 Task: Add a condition where "Description Contains at least one of the following words Agent Attention" in unsolved tickets in your groups.
Action: Mouse moved to (114, 449)
Screenshot: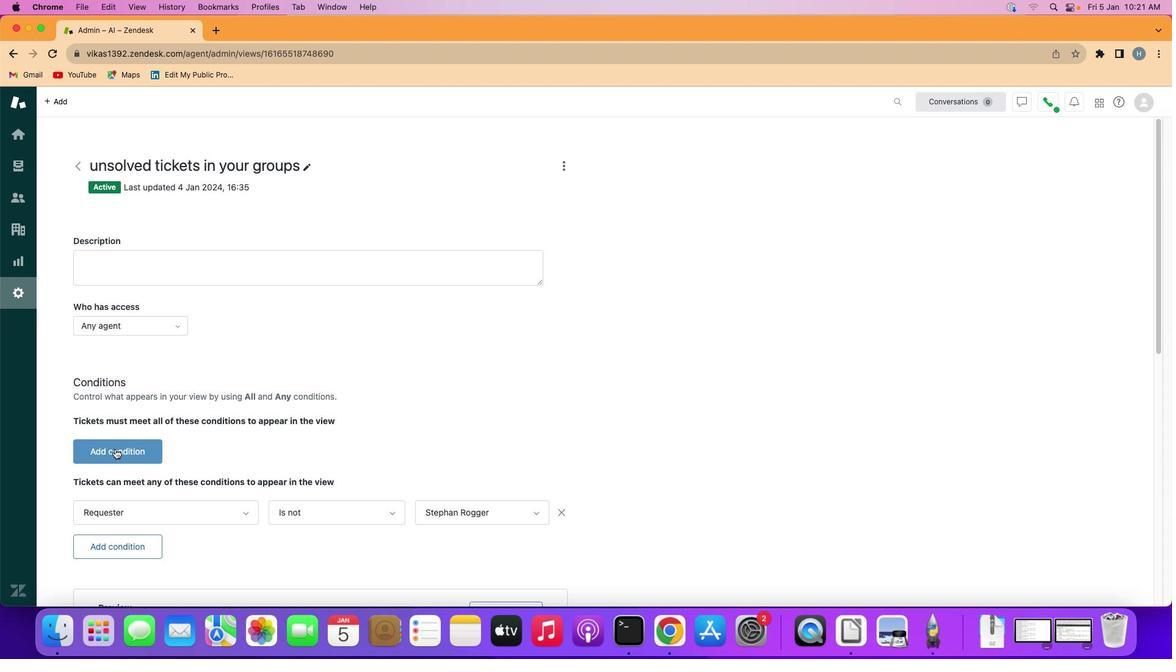 
Action: Mouse pressed left at (114, 449)
Screenshot: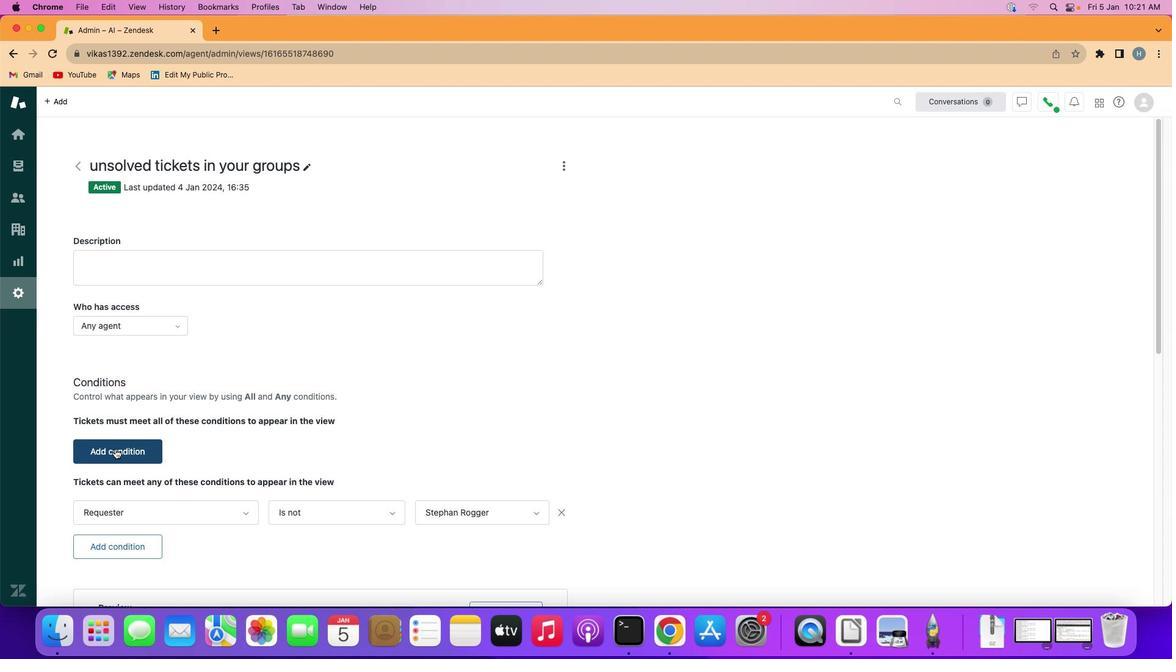 
Action: Mouse moved to (115, 449)
Screenshot: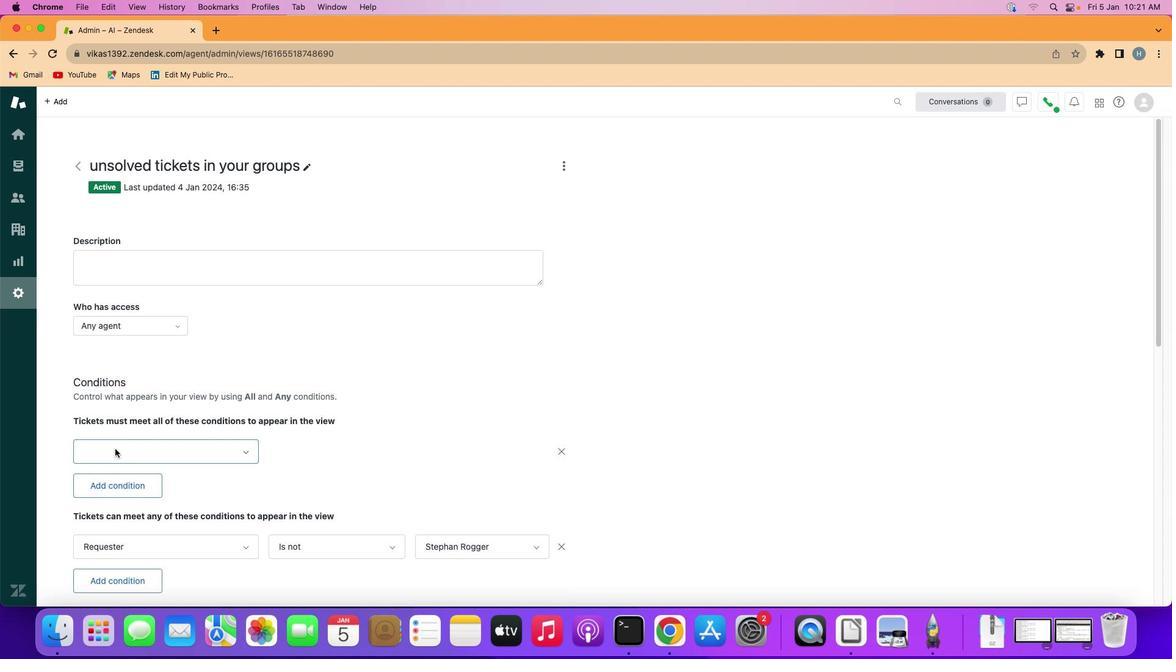 
Action: Mouse pressed left at (115, 449)
Screenshot: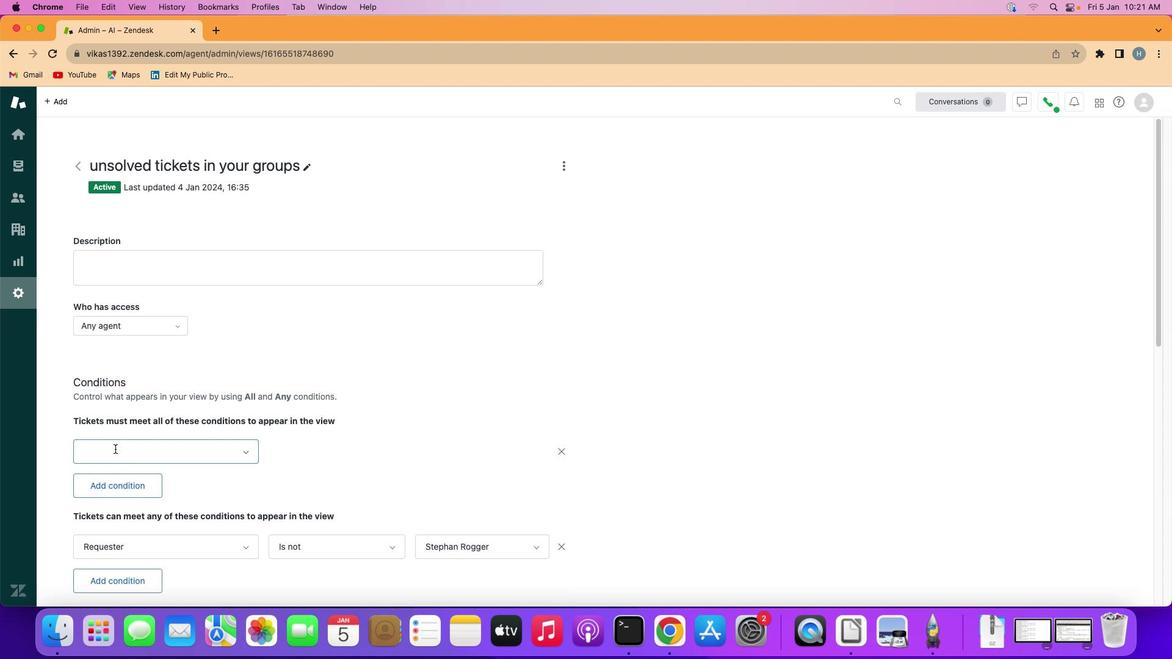
Action: Mouse moved to (170, 398)
Screenshot: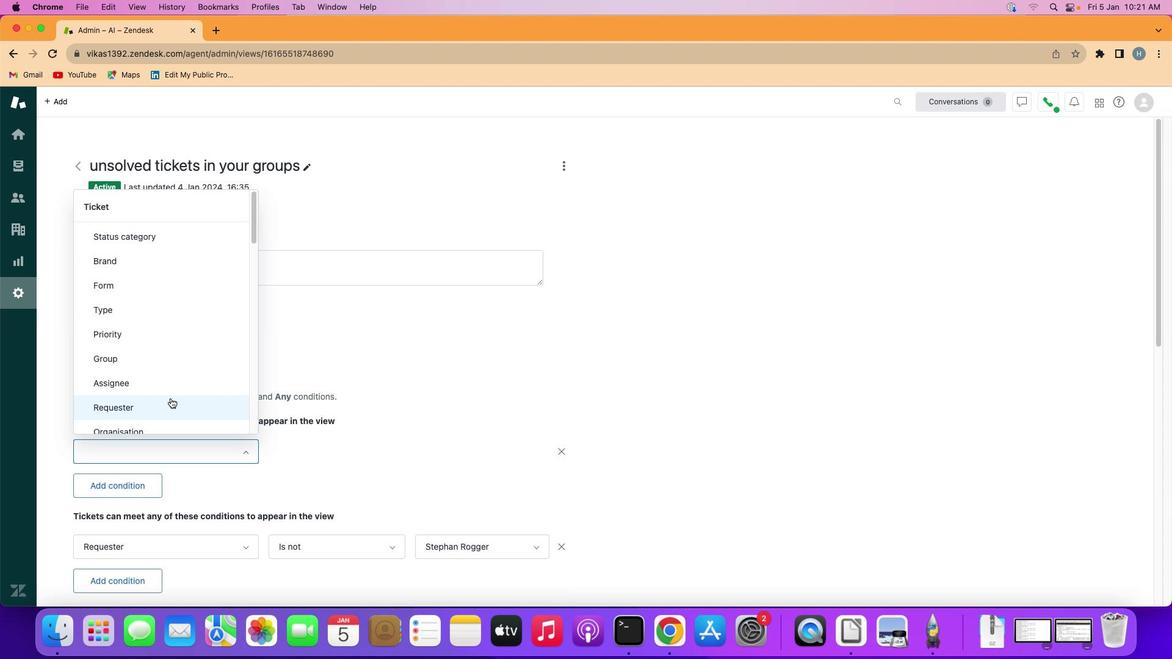 
Action: Mouse scrolled (170, 398) with delta (0, 0)
Screenshot: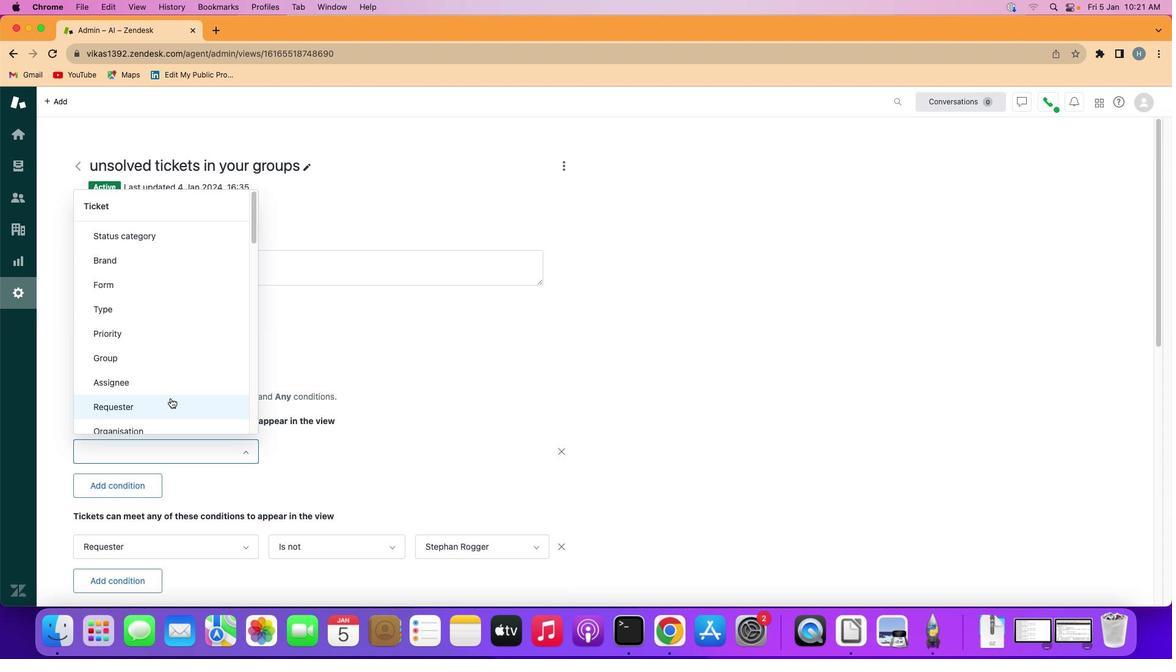 
Action: Mouse scrolled (170, 398) with delta (0, 0)
Screenshot: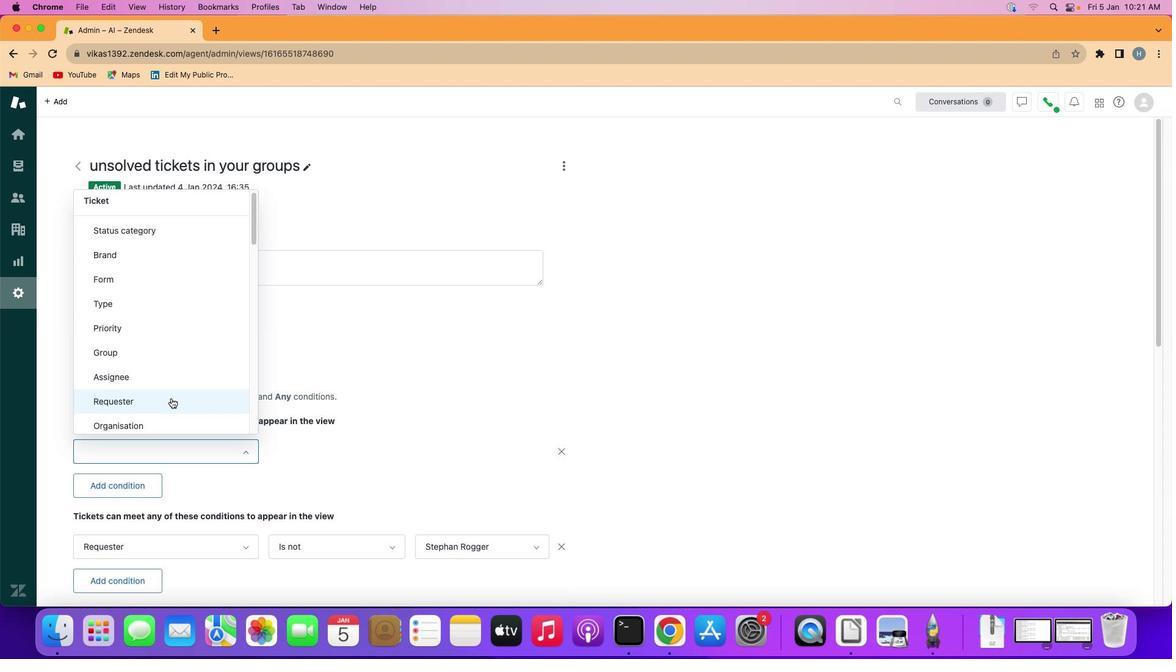 
Action: Mouse moved to (170, 398)
Screenshot: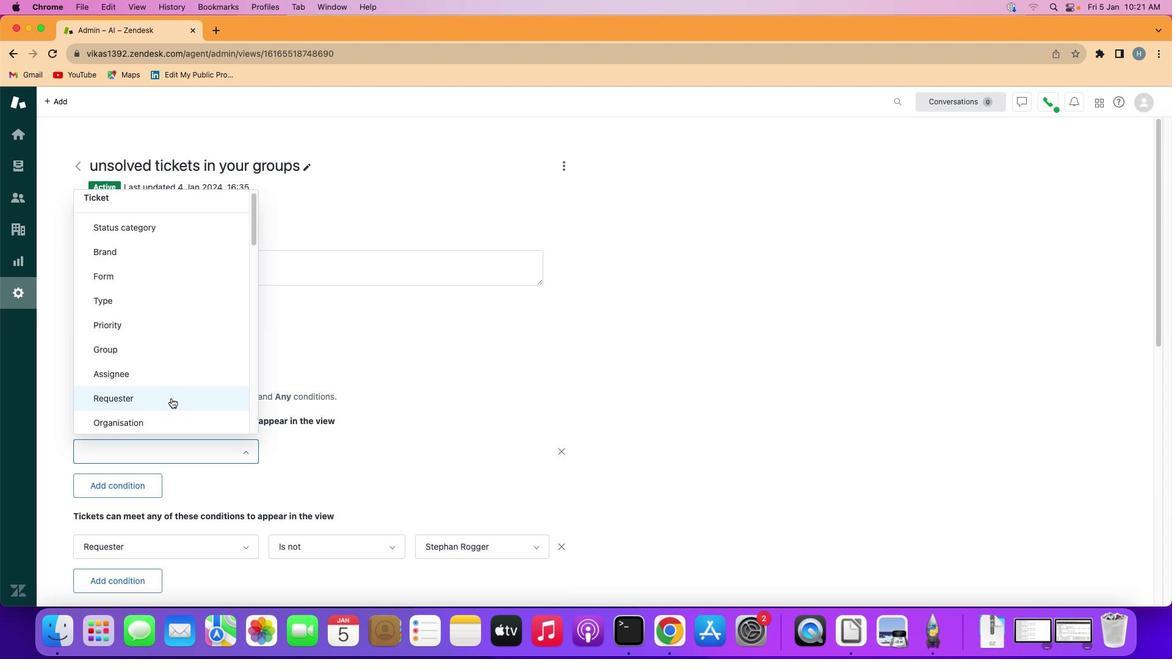 
Action: Mouse scrolled (170, 398) with delta (0, 0)
Screenshot: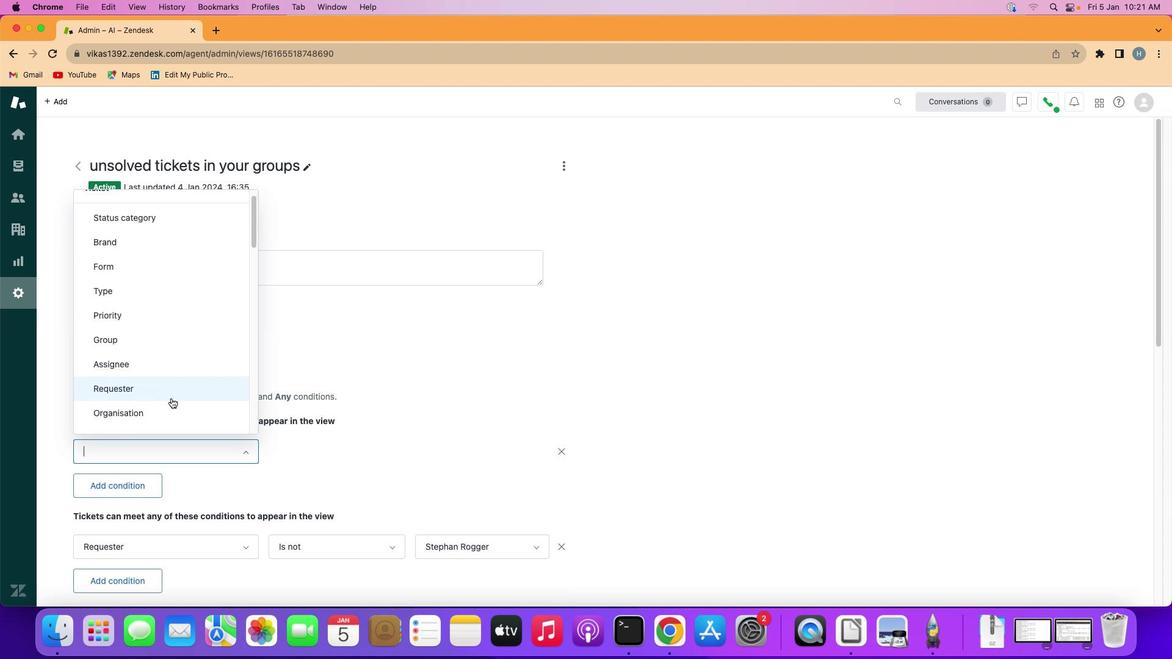 
Action: Mouse moved to (170, 397)
Screenshot: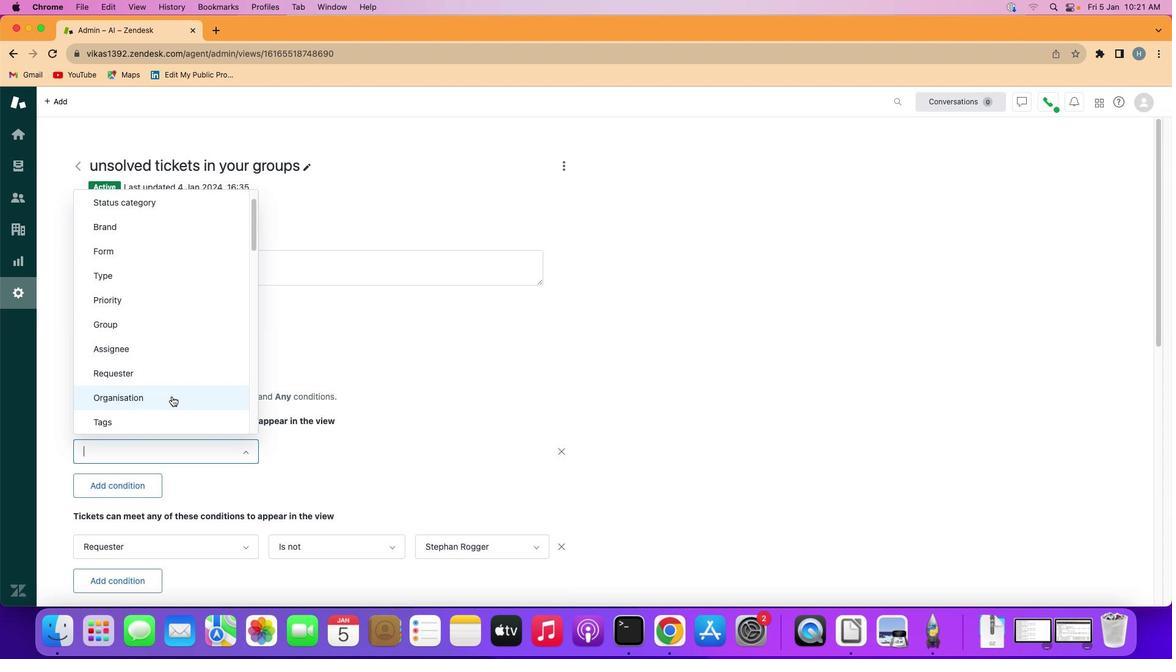 
Action: Mouse scrolled (170, 397) with delta (0, 0)
Screenshot: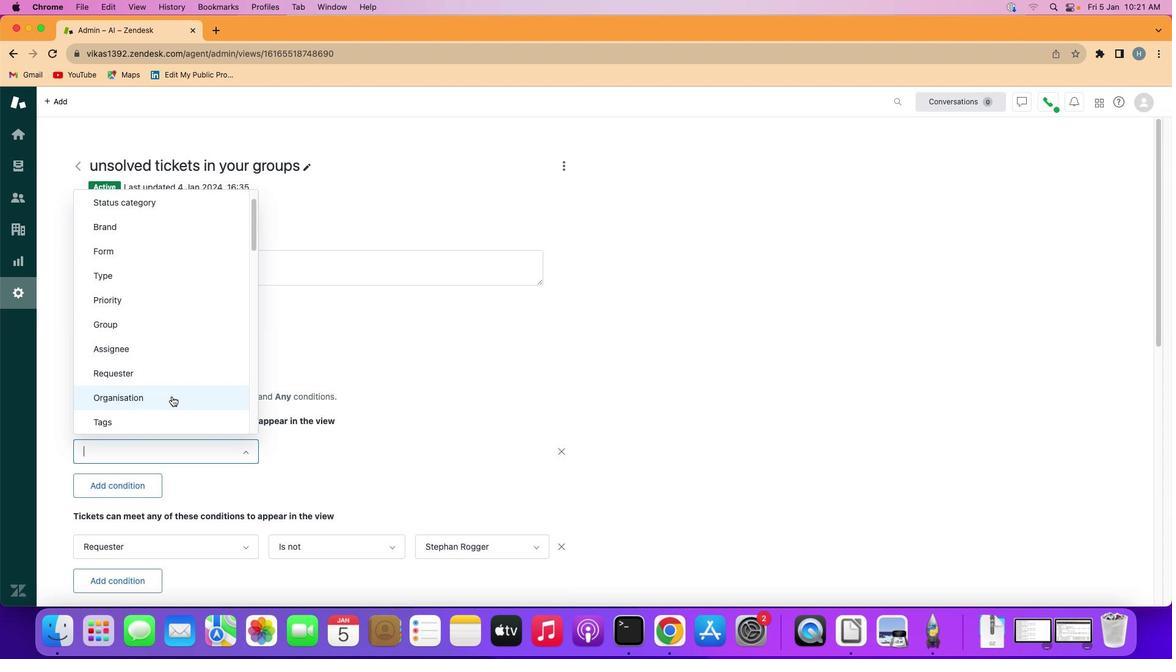 
Action: Mouse moved to (172, 396)
Screenshot: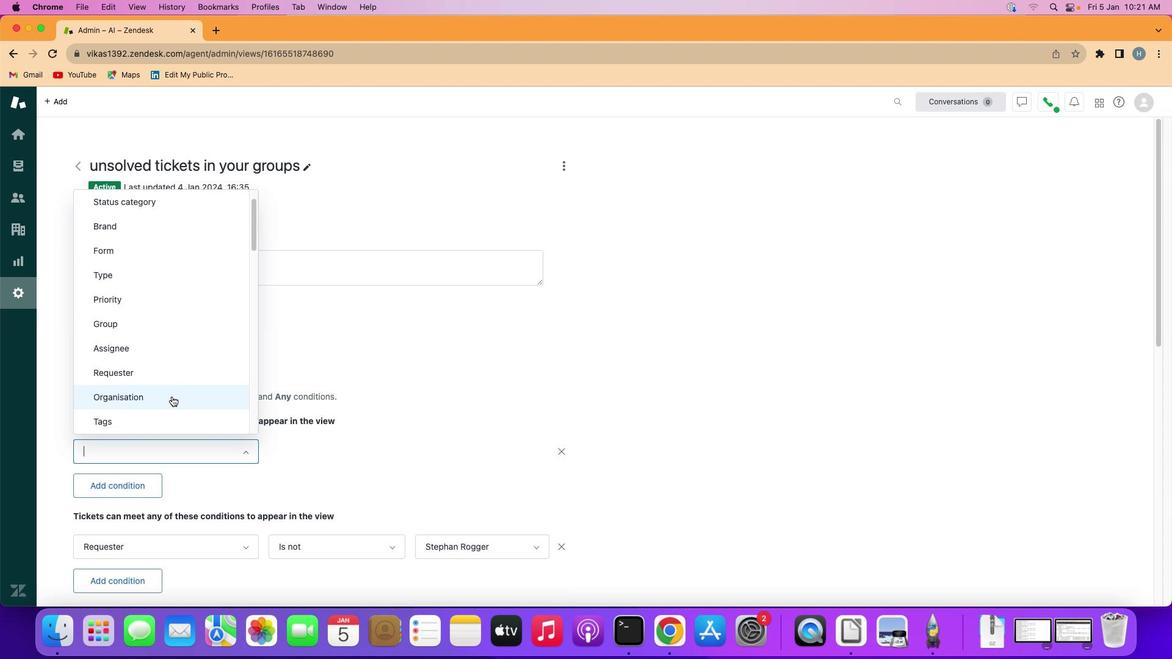 
Action: Mouse scrolled (172, 396) with delta (0, 0)
Screenshot: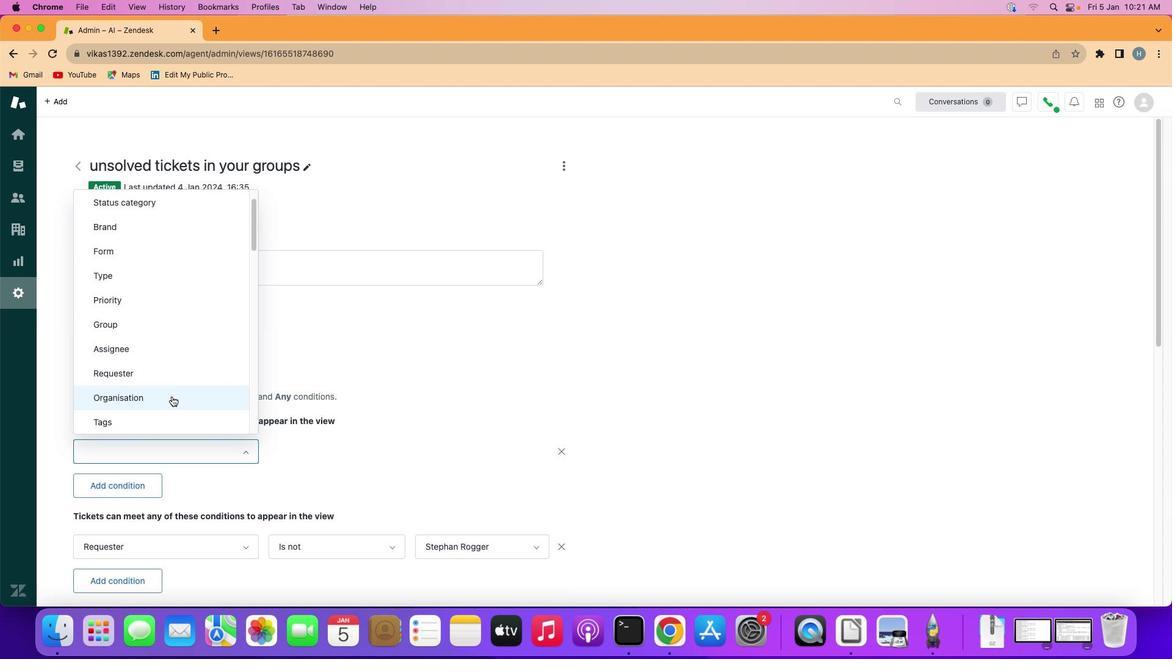 
Action: Mouse scrolled (172, 396) with delta (0, 1)
Screenshot: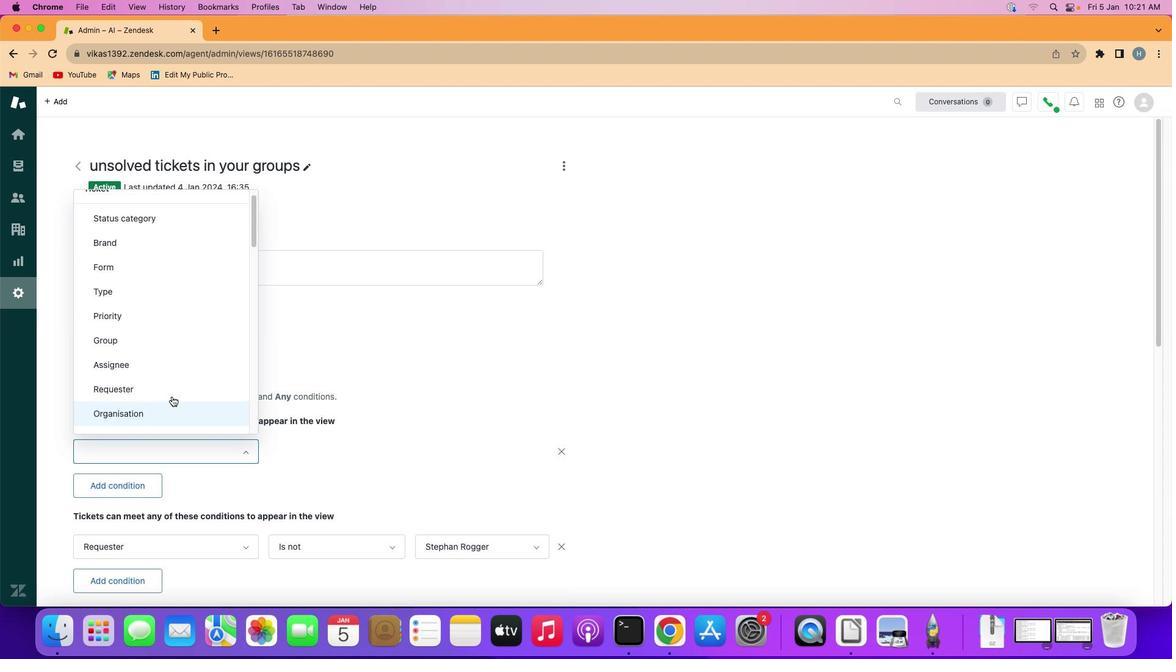 
Action: Mouse scrolled (172, 396) with delta (0, 0)
Screenshot: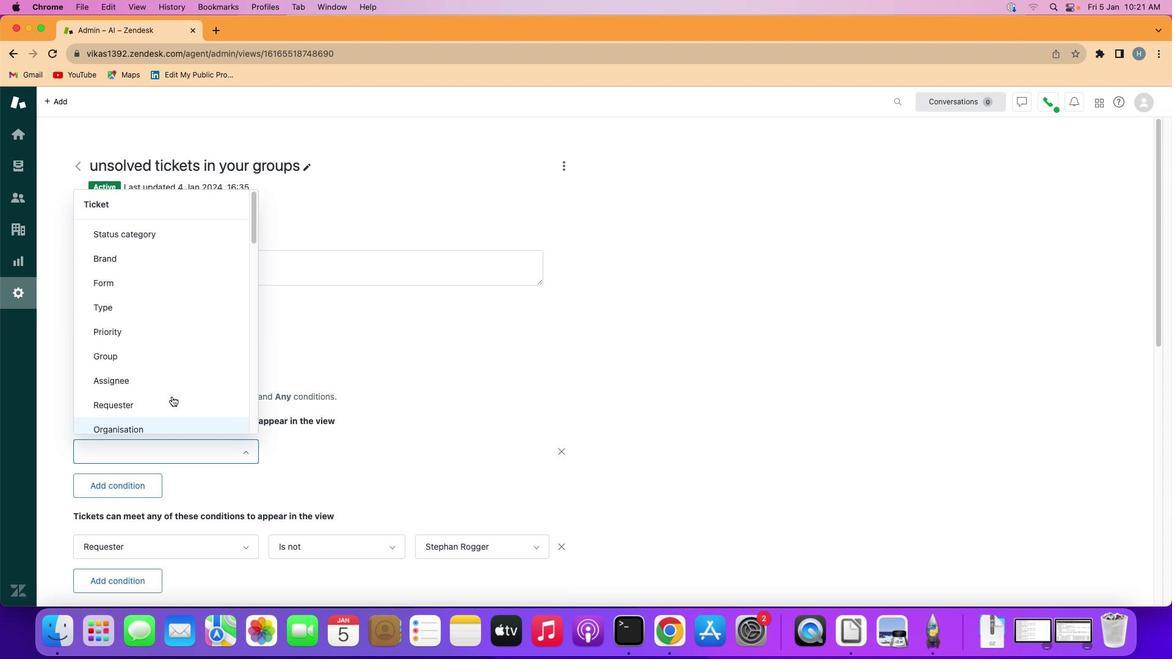 
Action: Mouse moved to (172, 395)
Screenshot: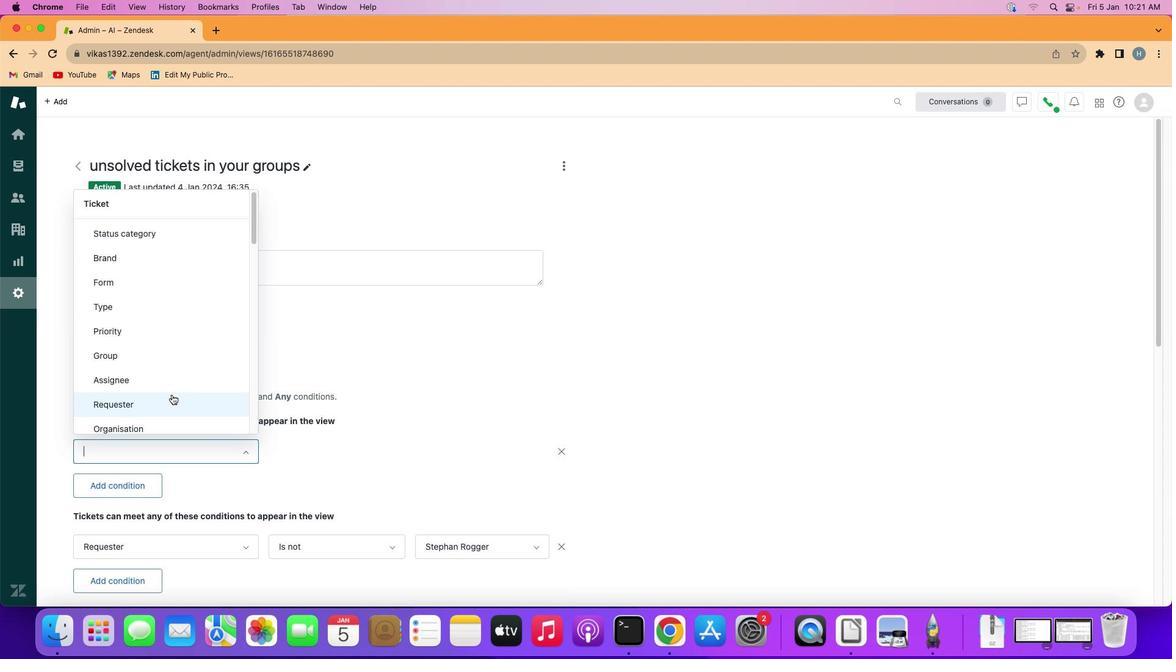 
Action: Mouse scrolled (172, 395) with delta (0, 0)
Screenshot: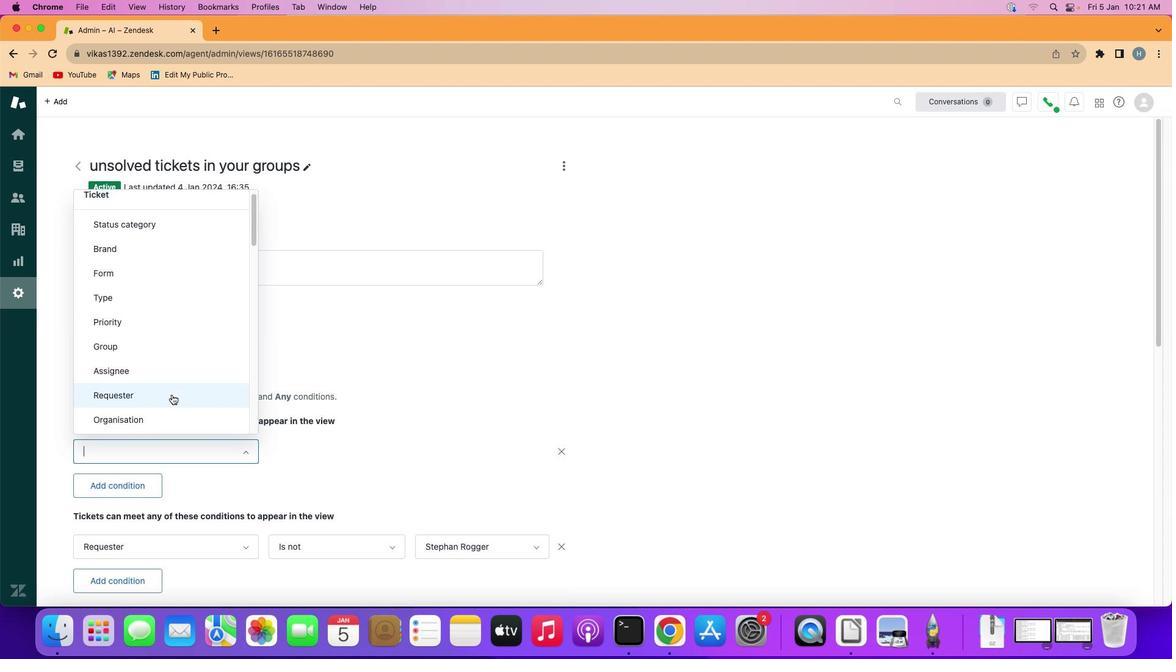 
Action: Mouse moved to (172, 395)
Screenshot: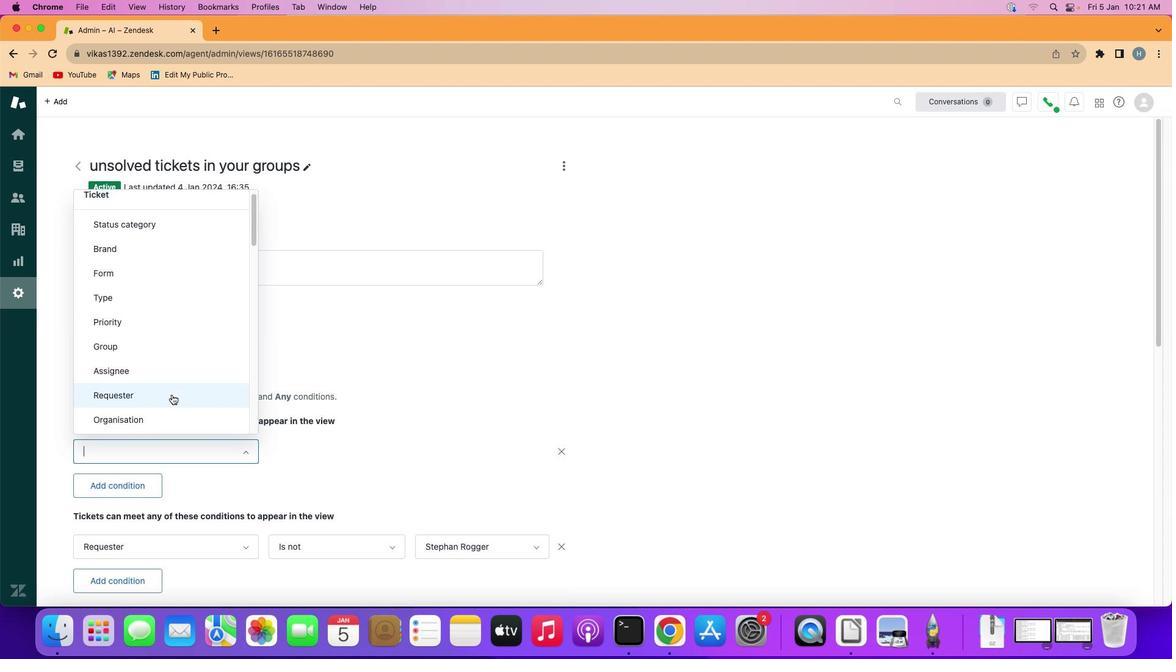 
Action: Mouse scrolled (172, 395) with delta (0, -1)
Screenshot: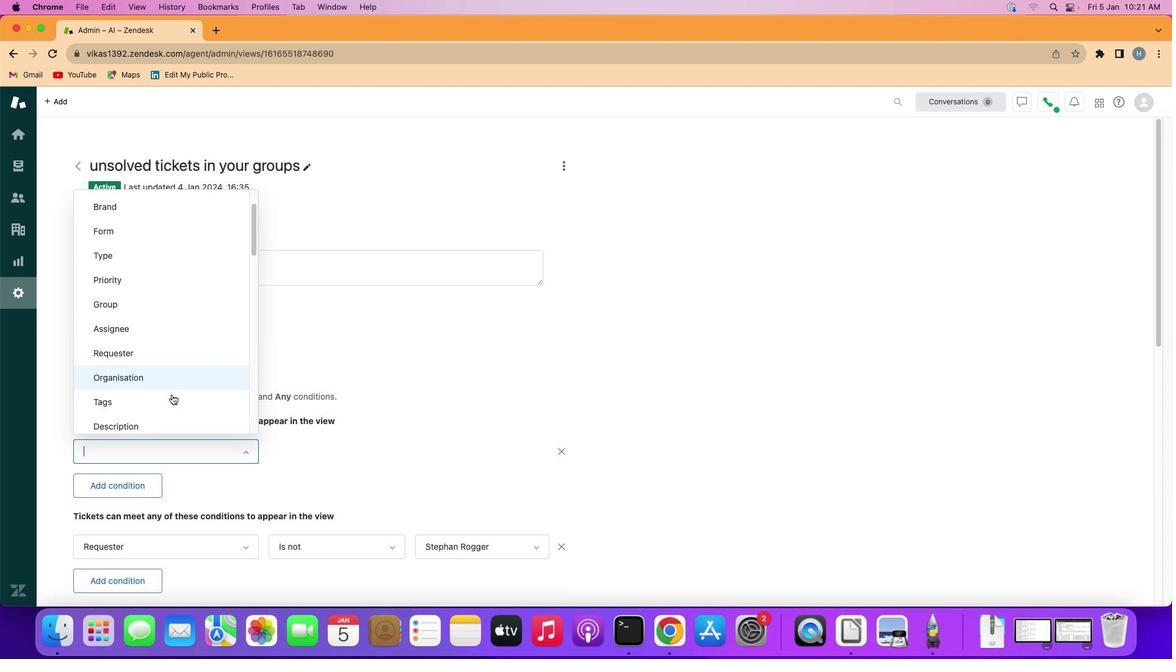 
Action: Mouse scrolled (172, 395) with delta (0, -1)
Screenshot: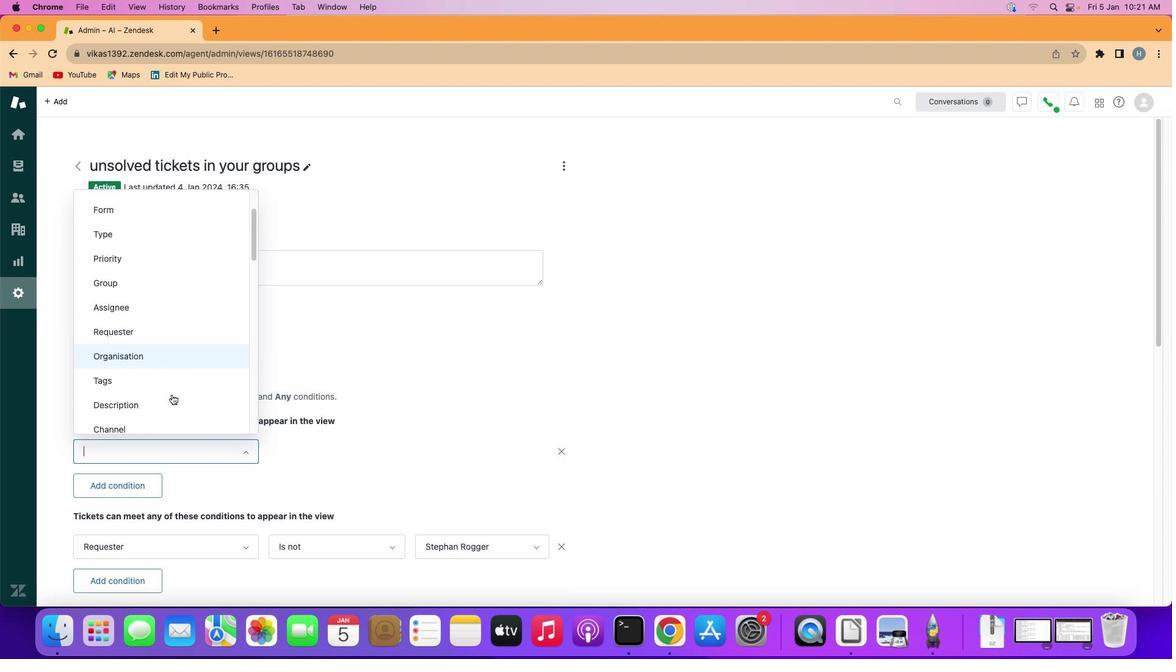 
Action: Mouse moved to (177, 335)
Screenshot: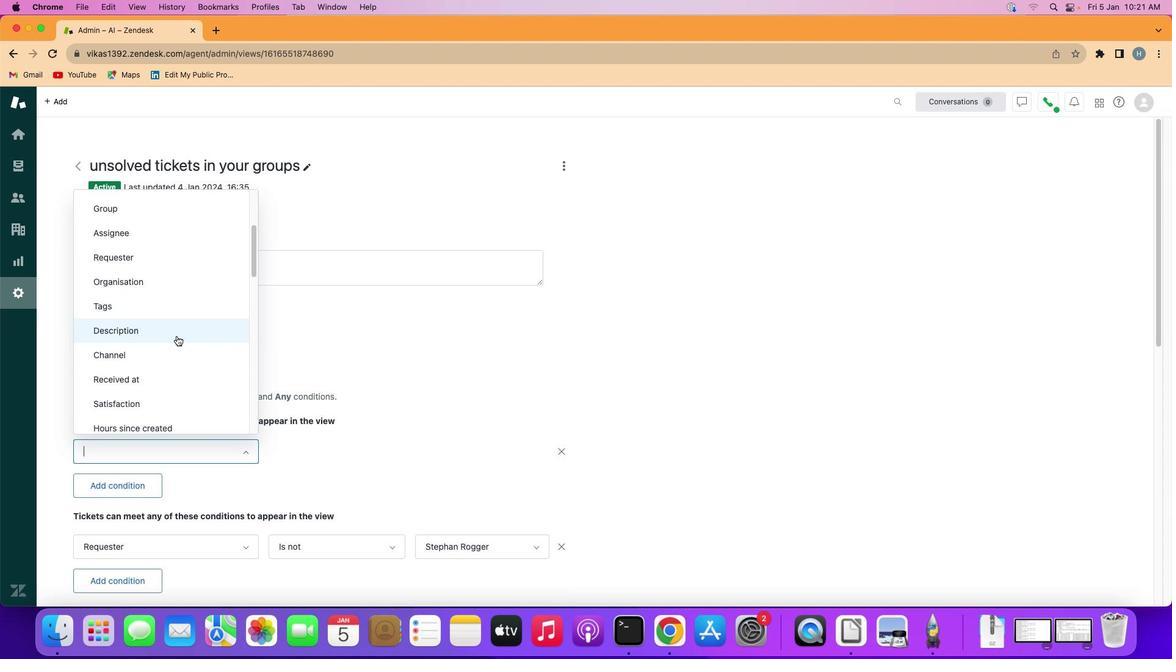 
Action: Mouse pressed left at (177, 335)
Screenshot: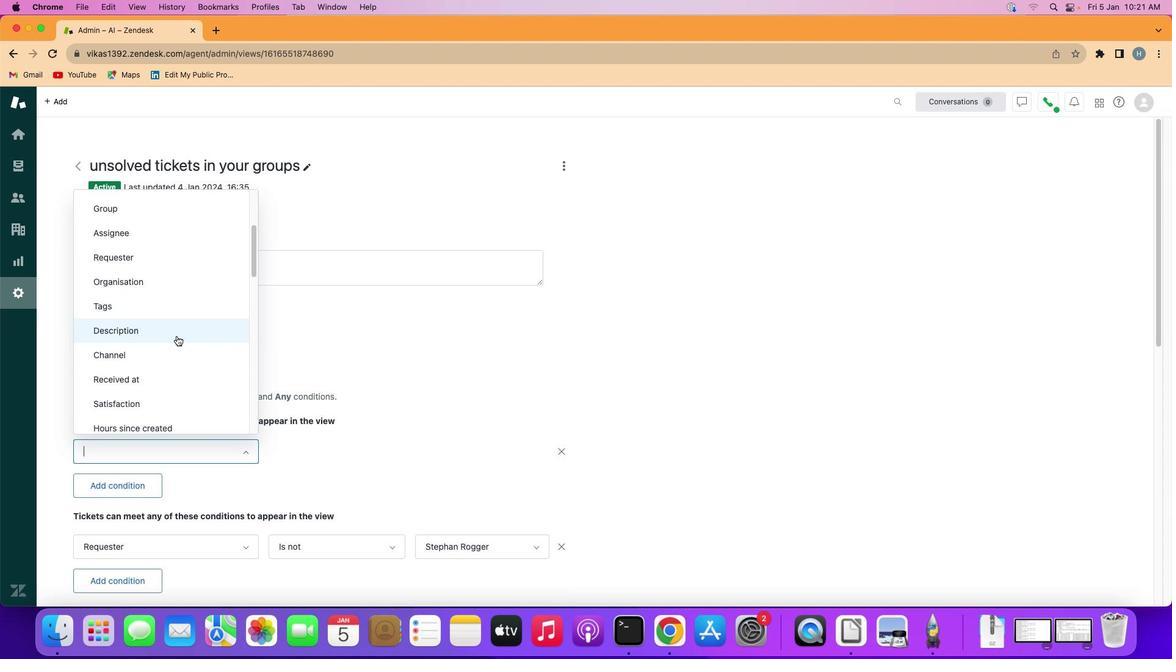 
Action: Mouse moved to (310, 450)
Screenshot: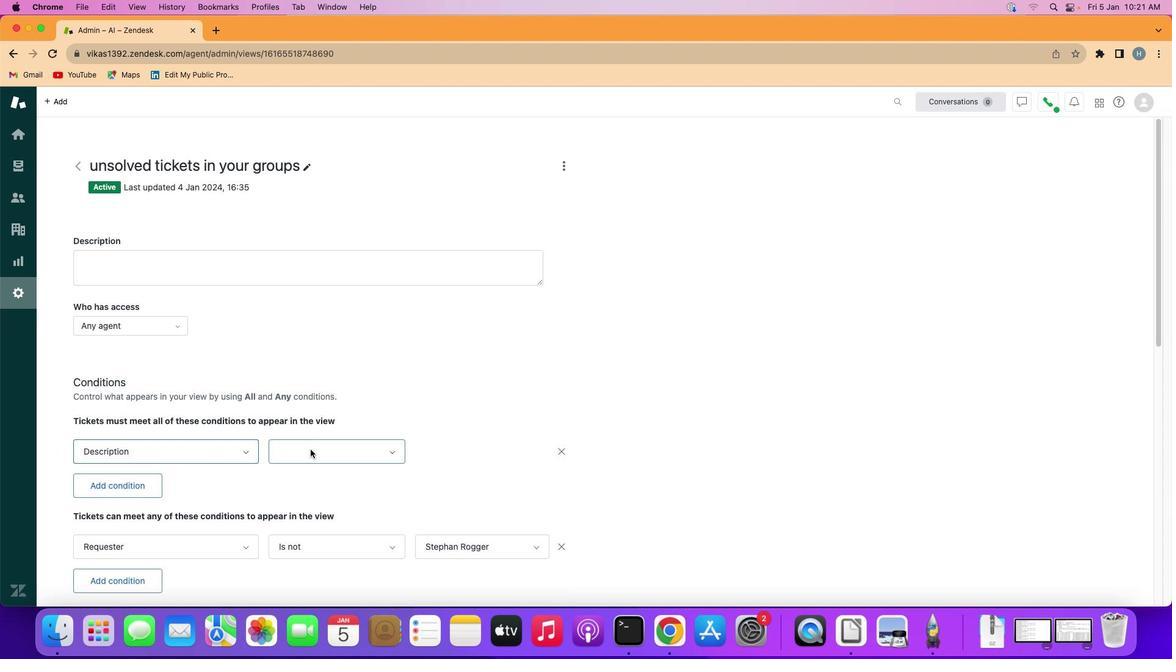 
Action: Mouse pressed left at (310, 450)
Screenshot: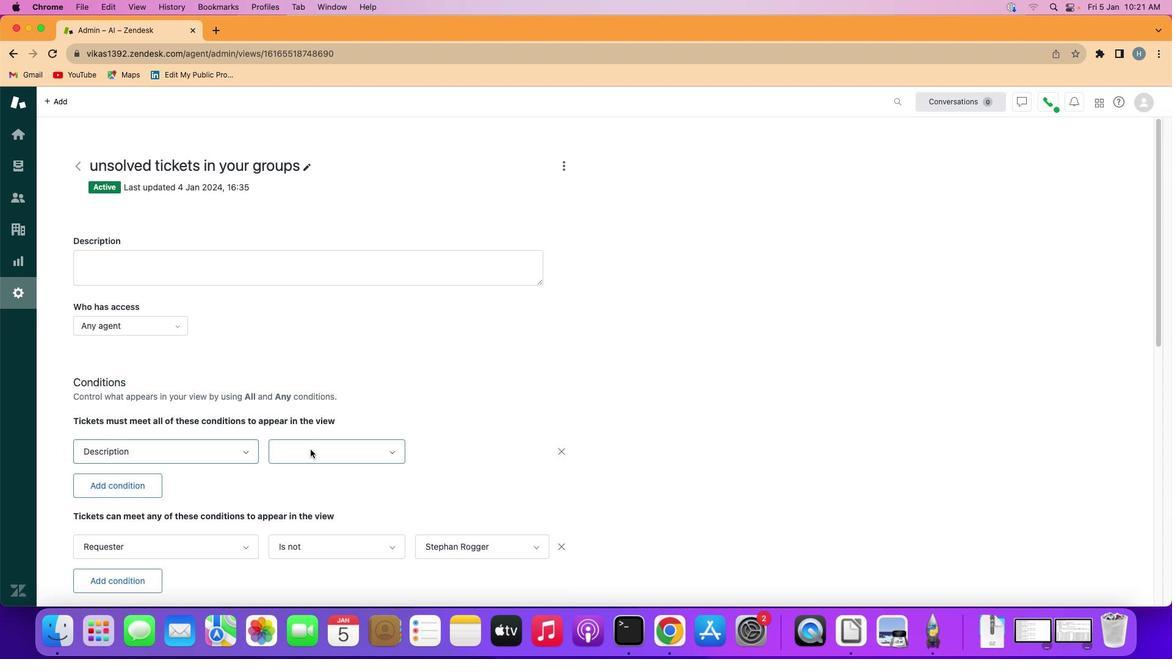 
Action: Mouse moved to (350, 302)
Screenshot: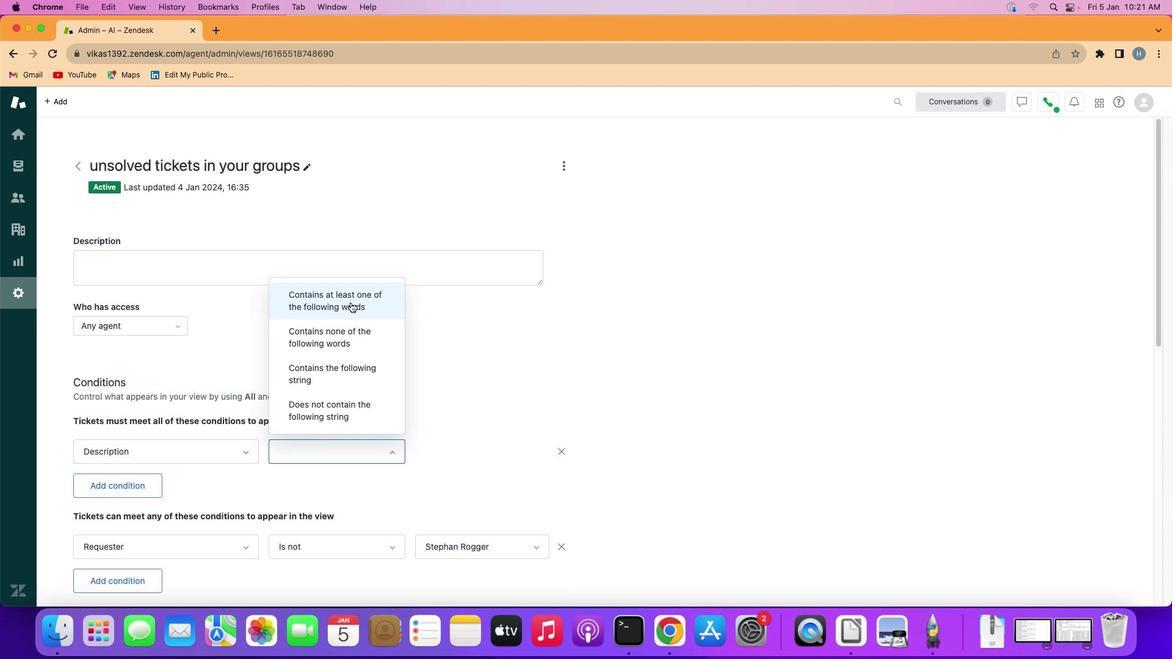 
Action: Mouse pressed left at (350, 302)
Screenshot: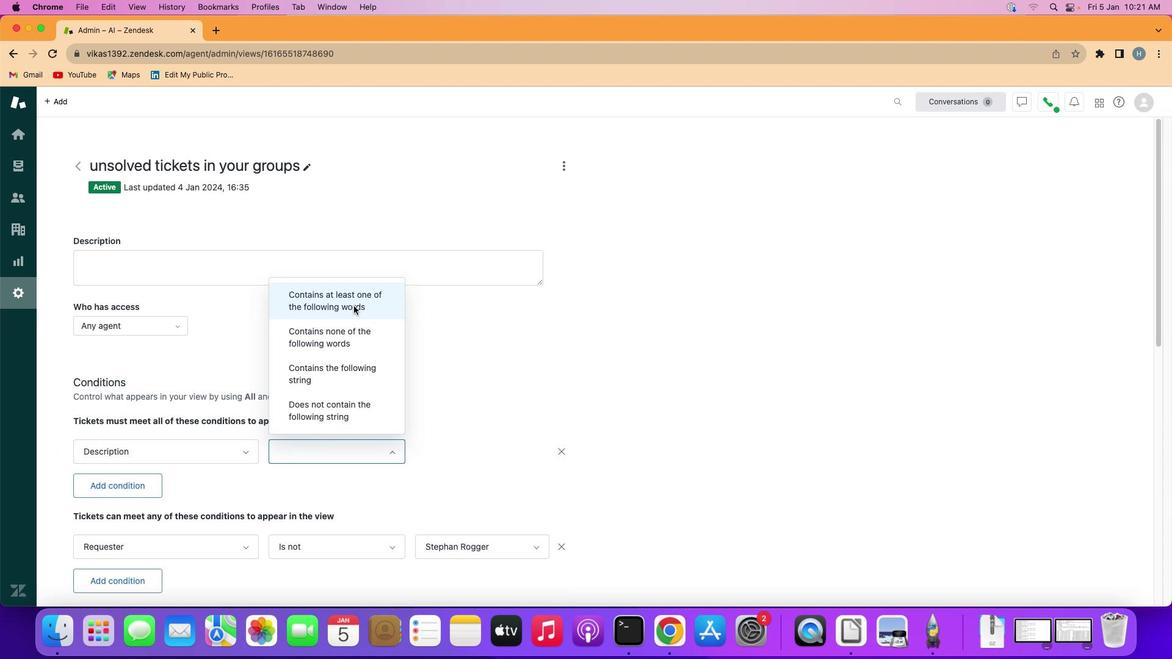 
Action: Mouse moved to (465, 454)
Screenshot: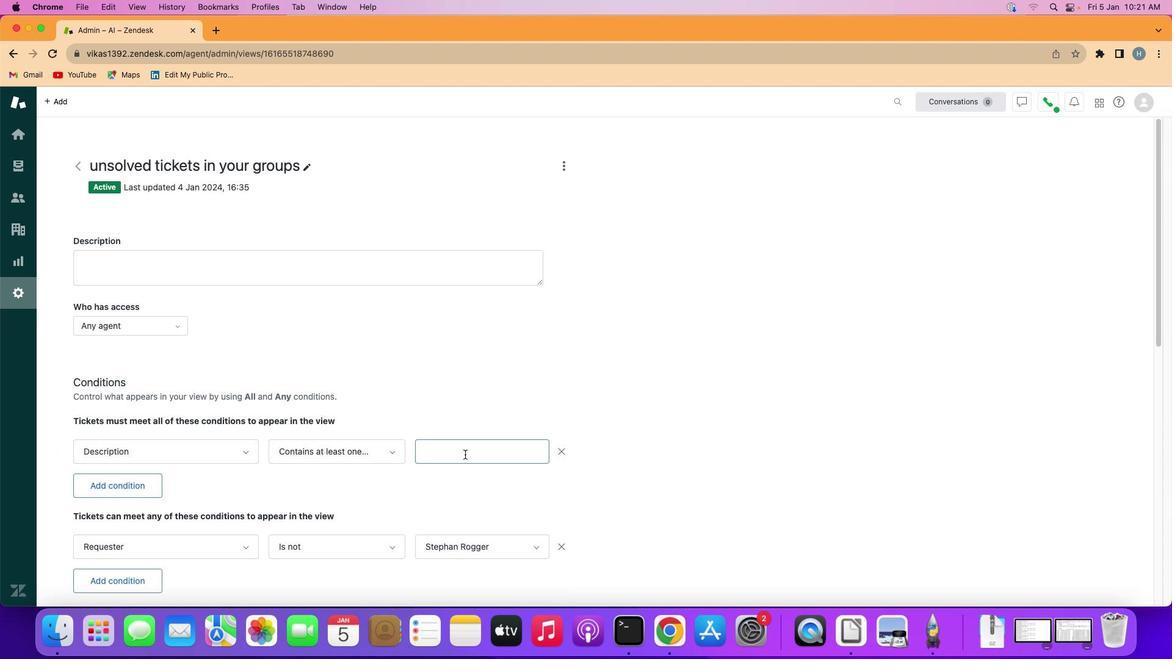 
Action: Key pressed Key.shift'A''g''e''n''t'Key.spaceKey.shift'A''t''t''e''n''s''i''o'Key.backspaceKey.backspaceKey.backspace't''i''o''n'
Screenshot: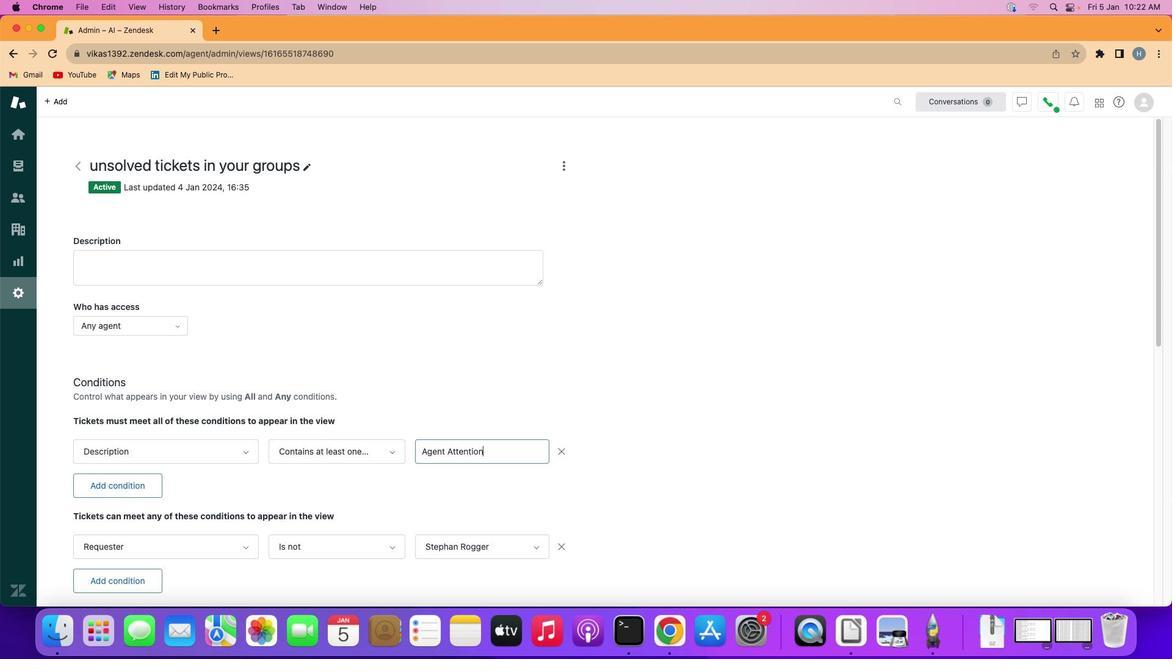 
Action: Mouse moved to (484, 487)
Screenshot: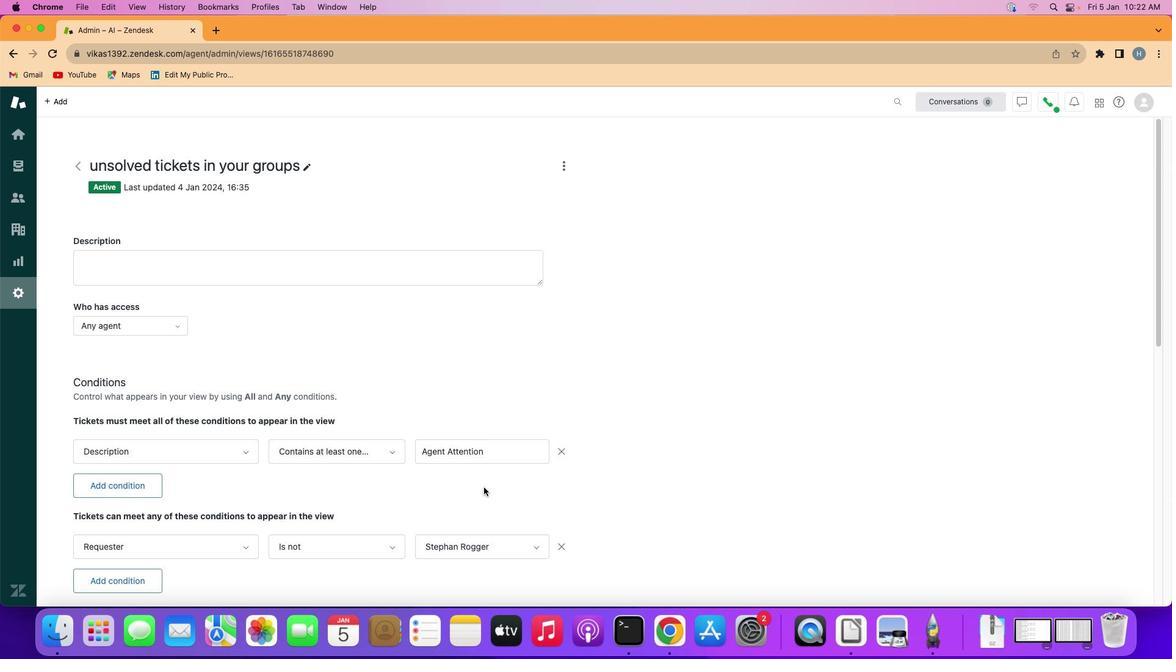 
Action: Mouse pressed left at (484, 487)
Screenshot: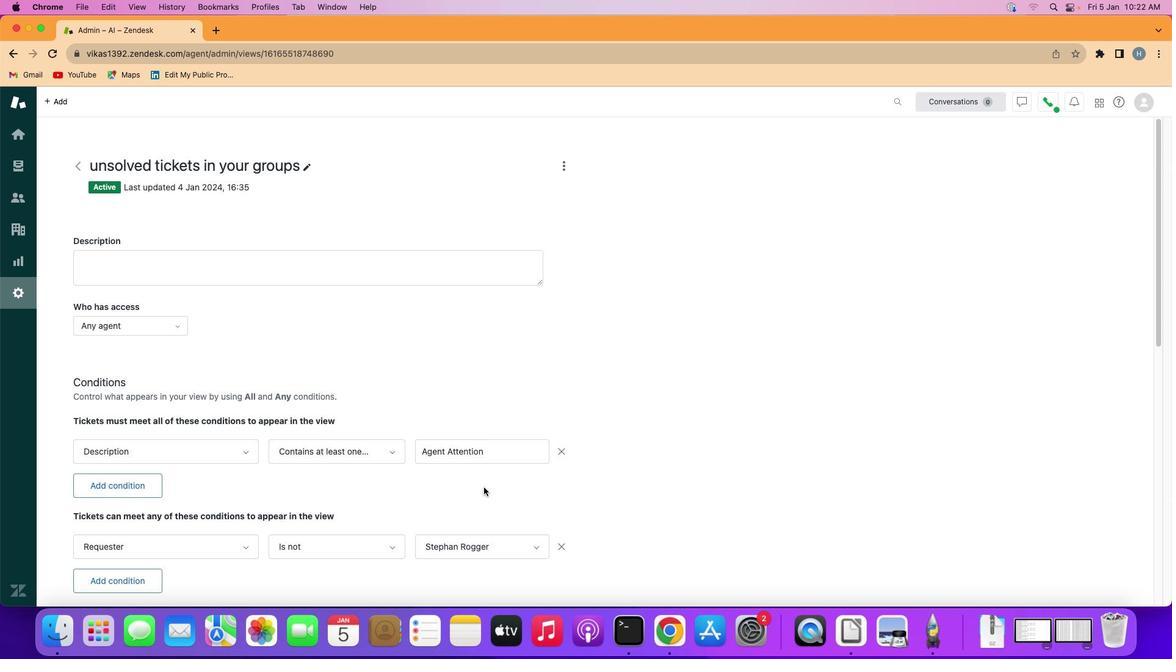 
